 Task: Add Soothing Touch Desert Sage Body Lotion to the cart.
Action: Mouse moved to (955, 379)
Screenshot: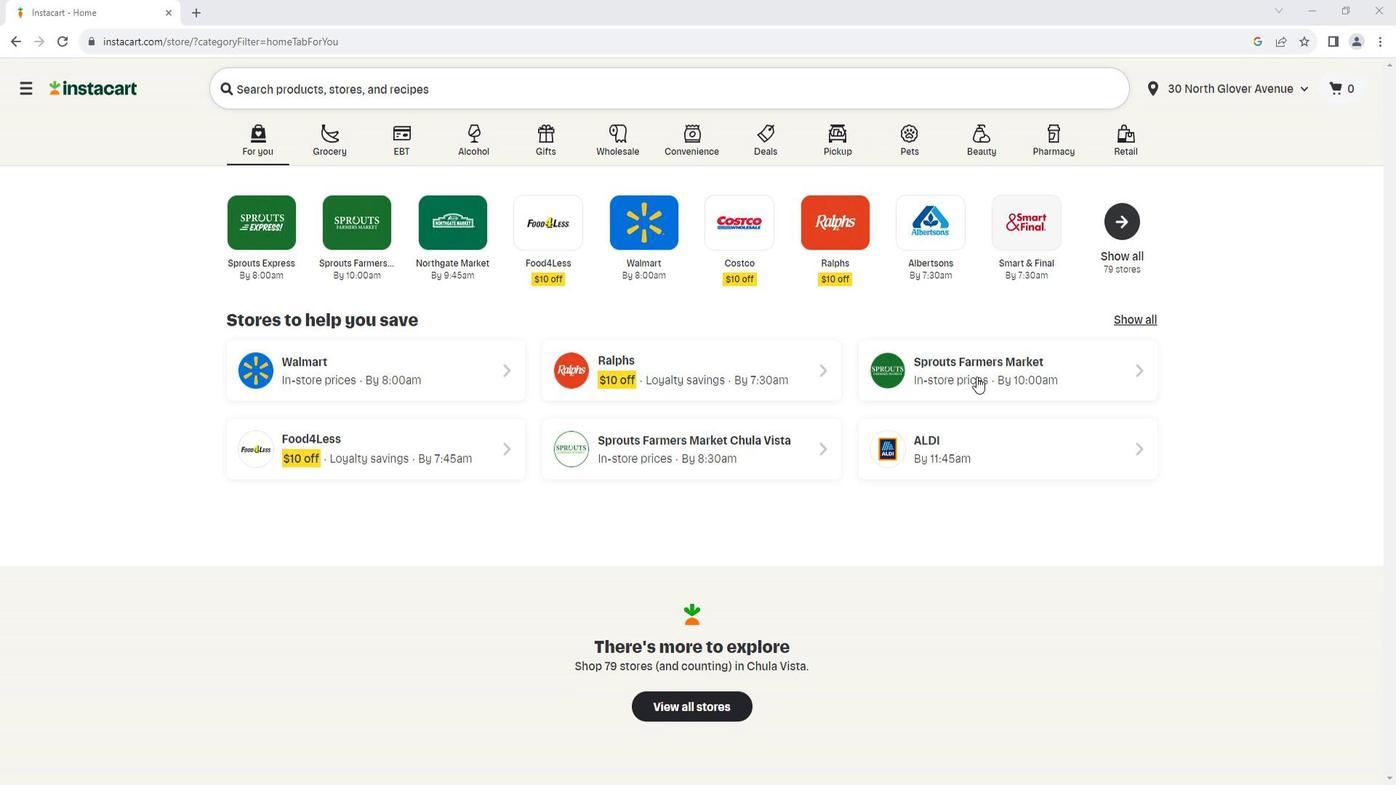 
Action: Mouse pressed left at (955, 379)
Screenshot: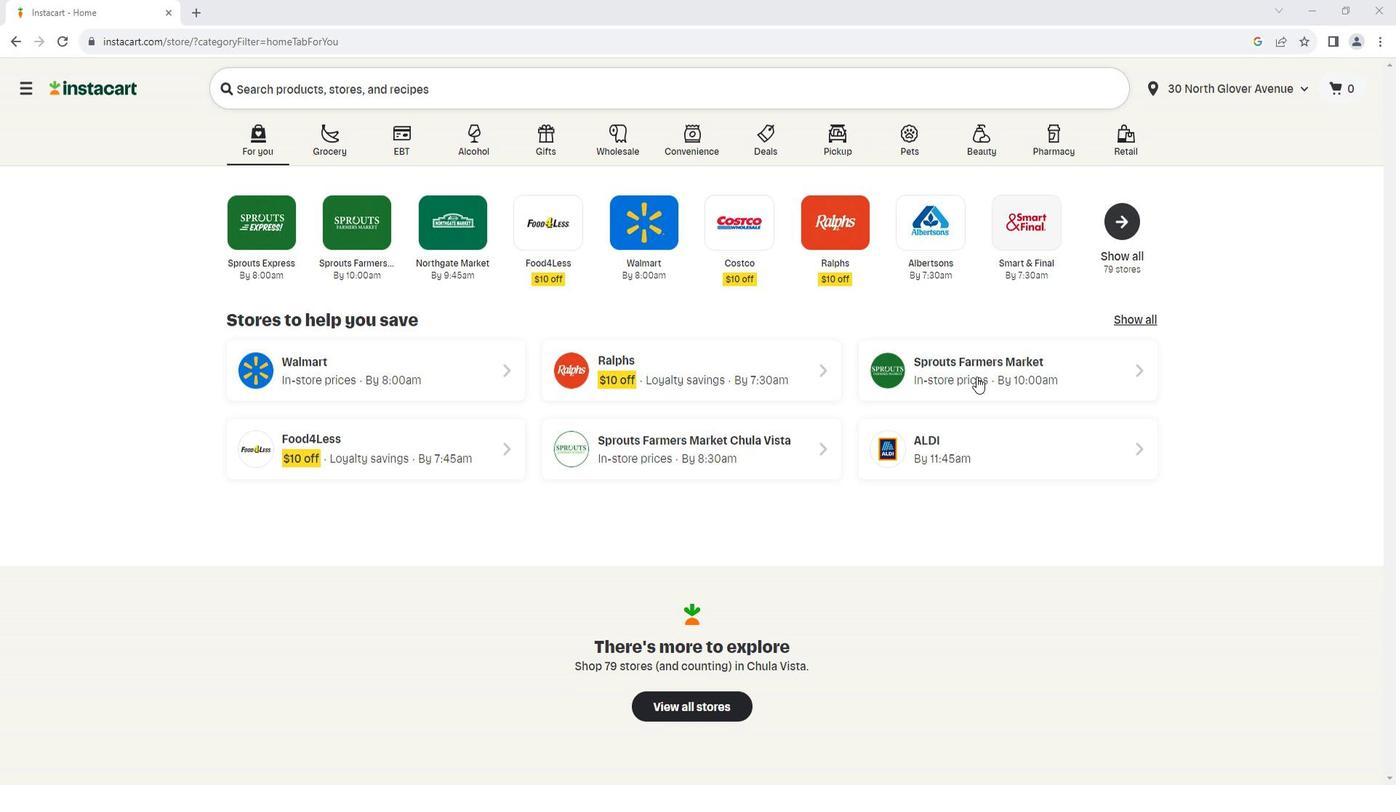 
Action: Mouse moved to (77, 554)
Screenshot: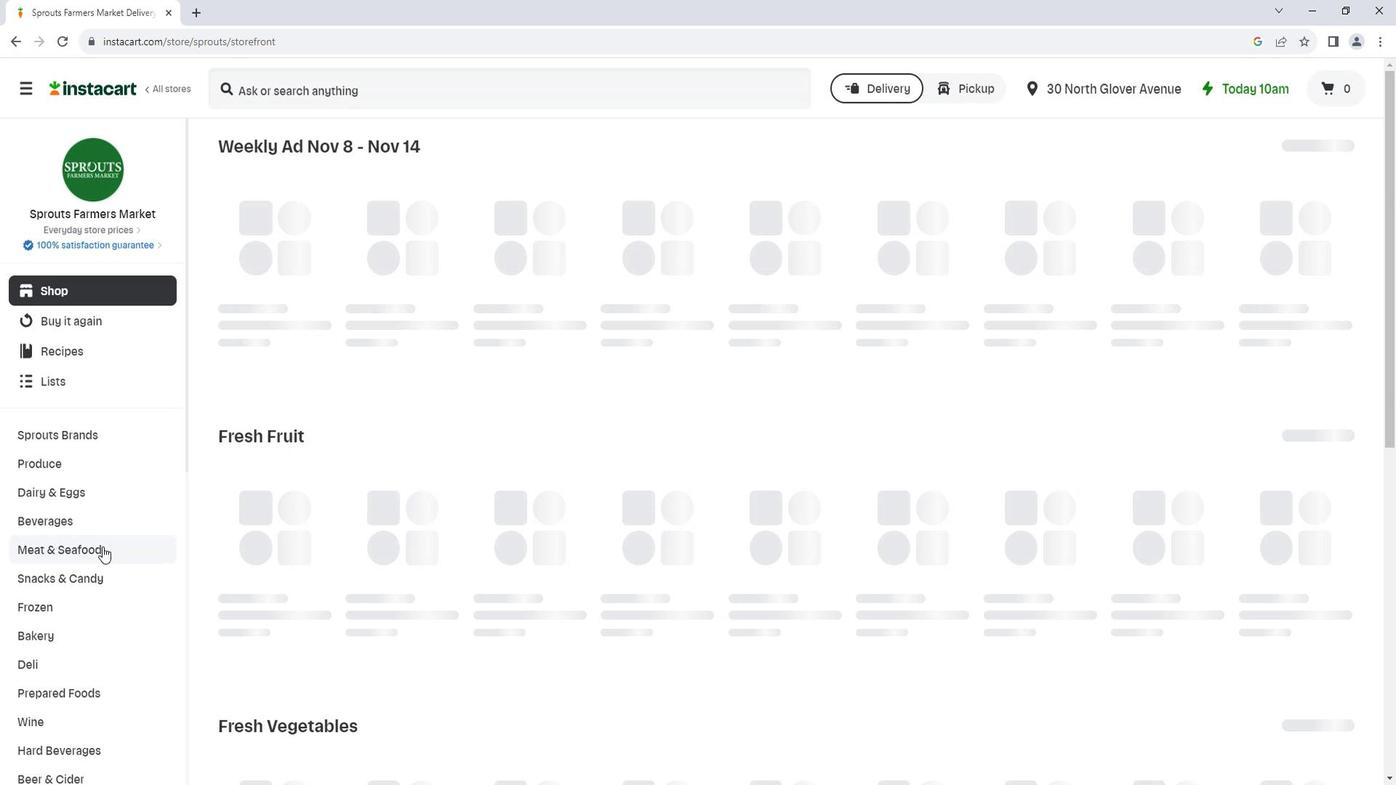 
Action: Mouse scrolled (77, 553) with delta (0, 0)
Screenshot: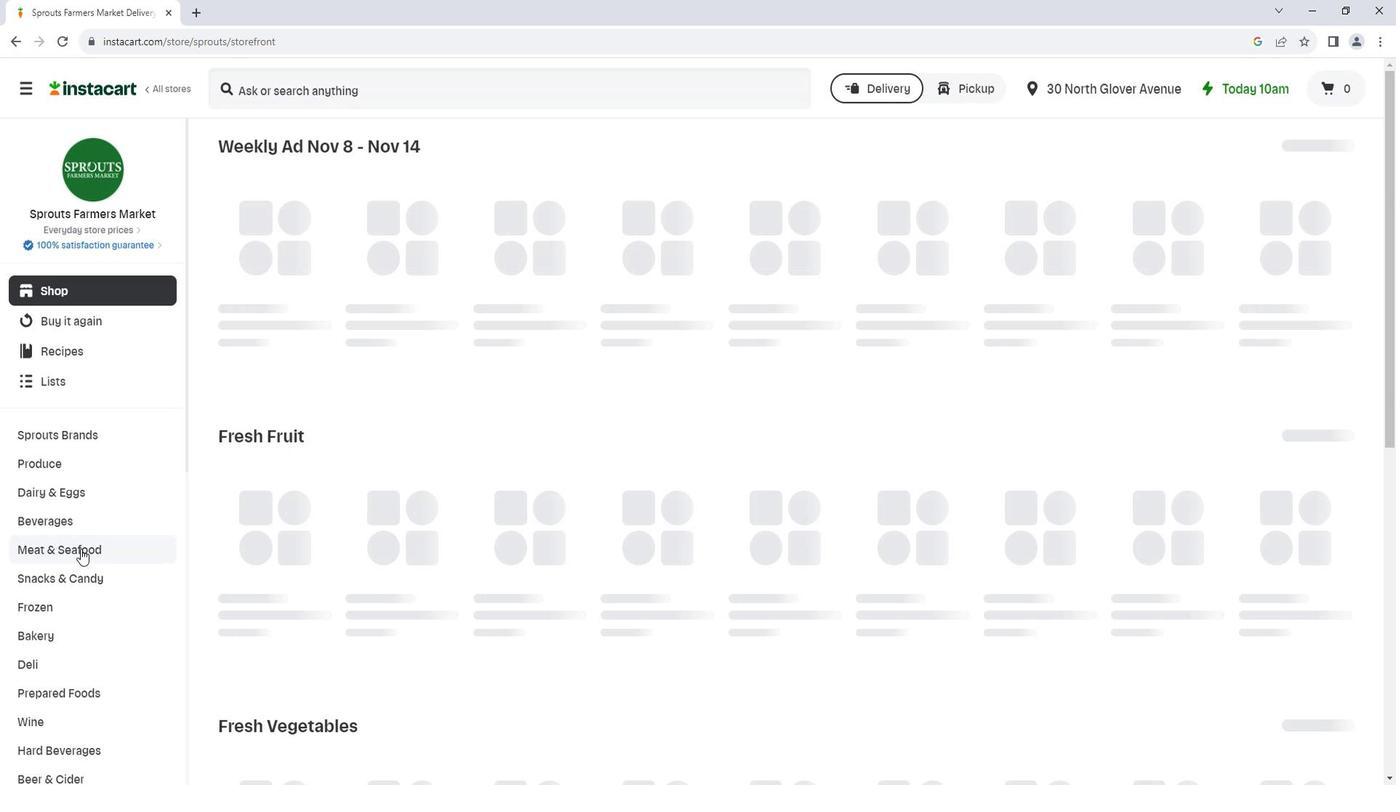 
Action: Mouse scrolled (77, 553) with delta (0, 0)
Screenshot: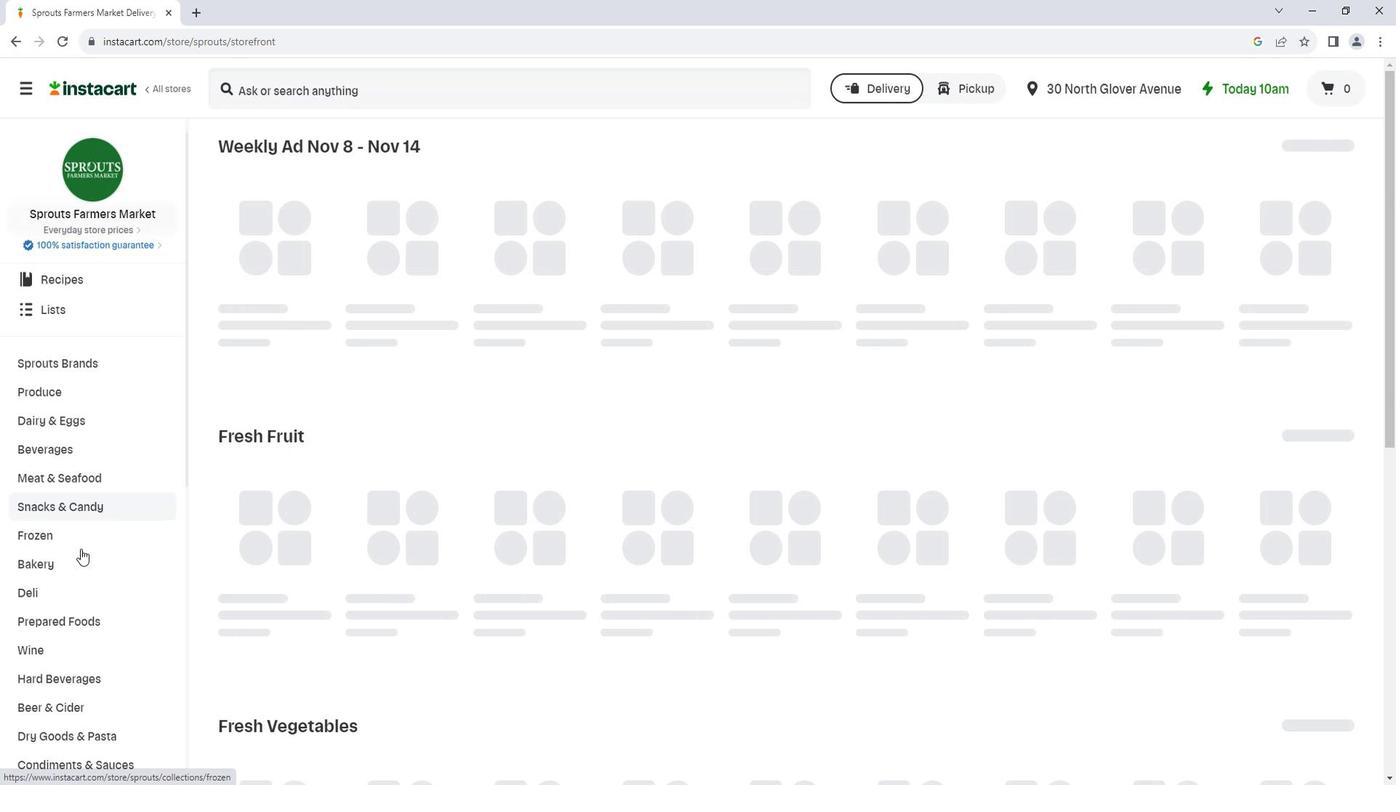 
Action: Mouse scrolled (77, 553) with delta (0, 0)
Screenshot: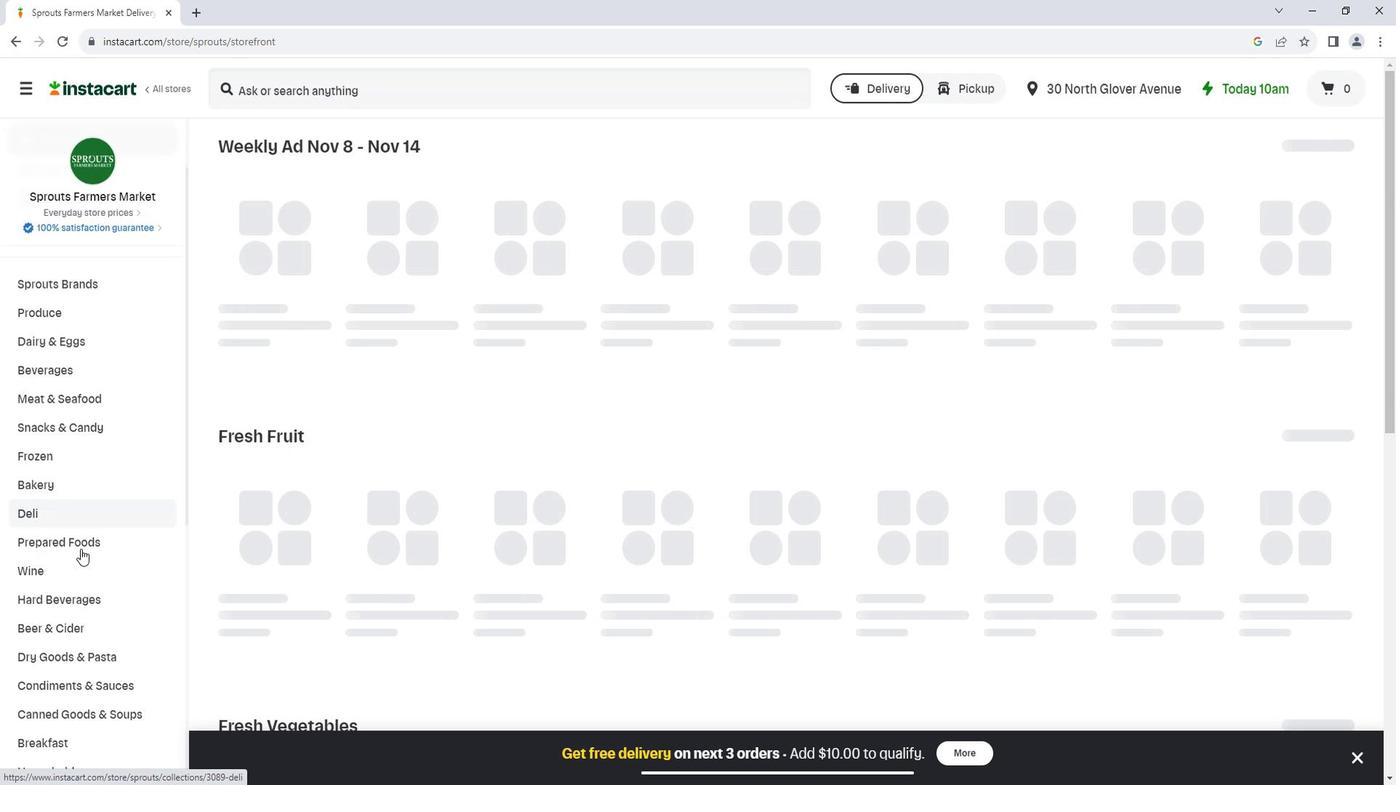 
Action: Mouse scrolled (77, 553) with delta (0, 0)
Screenshot: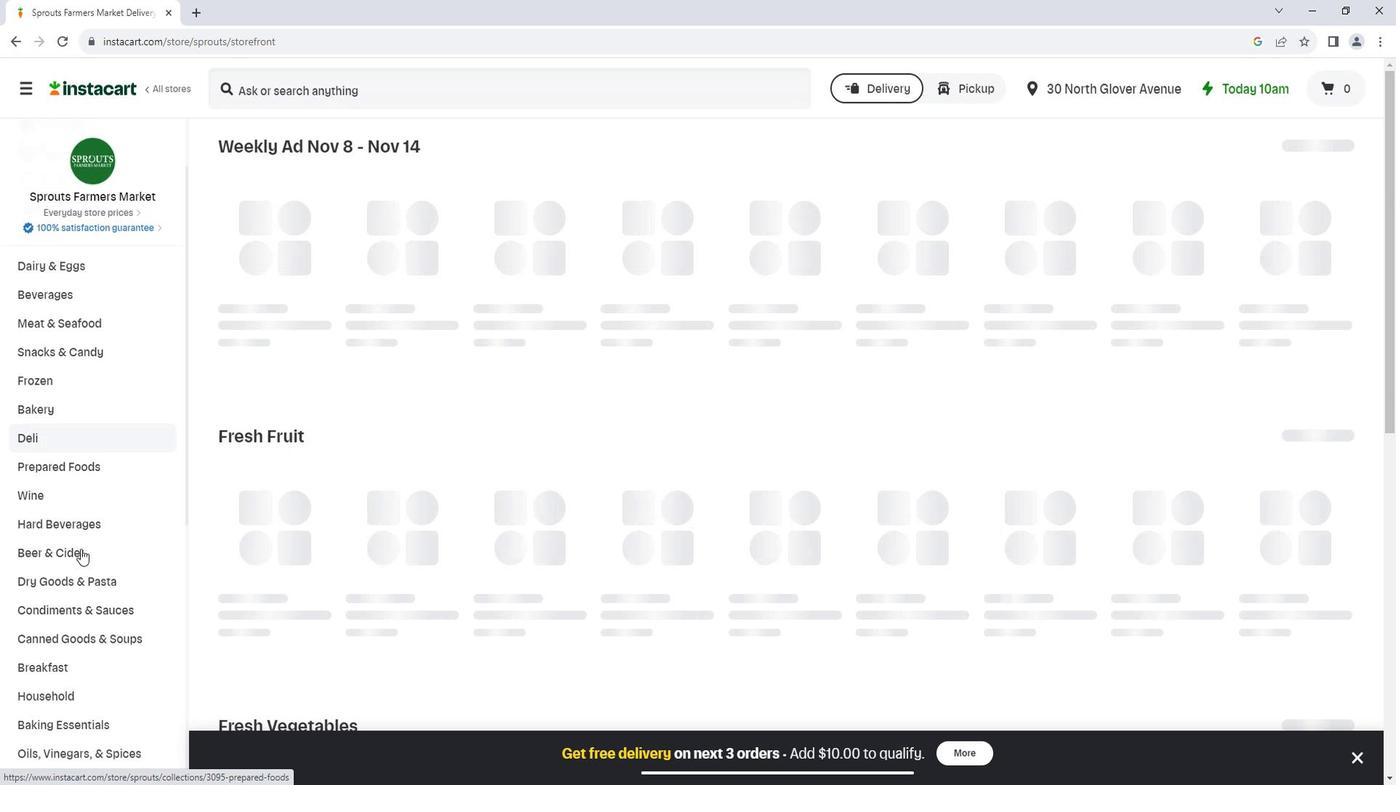 
Action: Mouse scrolled (77, 553) with delta (0, 0)
Screenshot: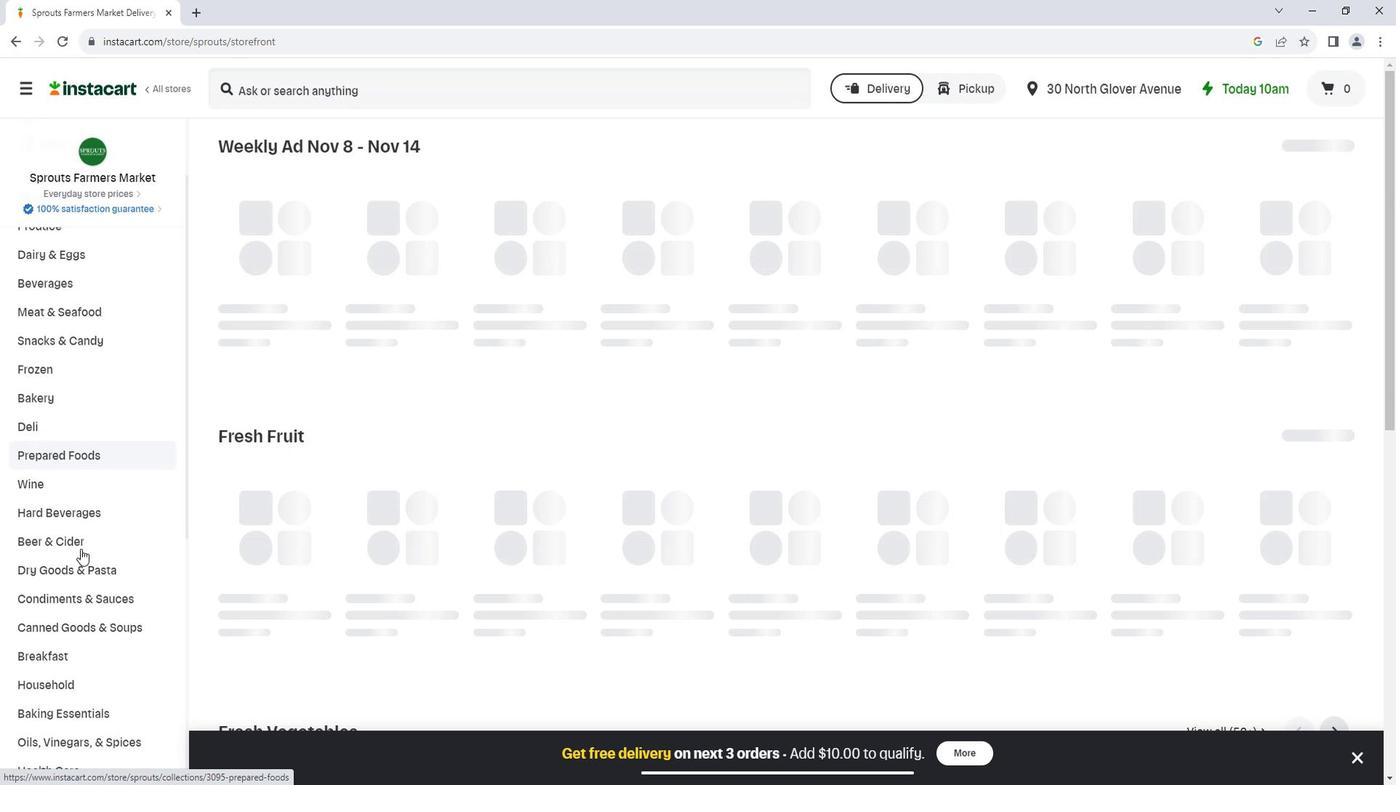
Action: Mouse scrolled (77, 553) with delta (0, 0)
Screenshot: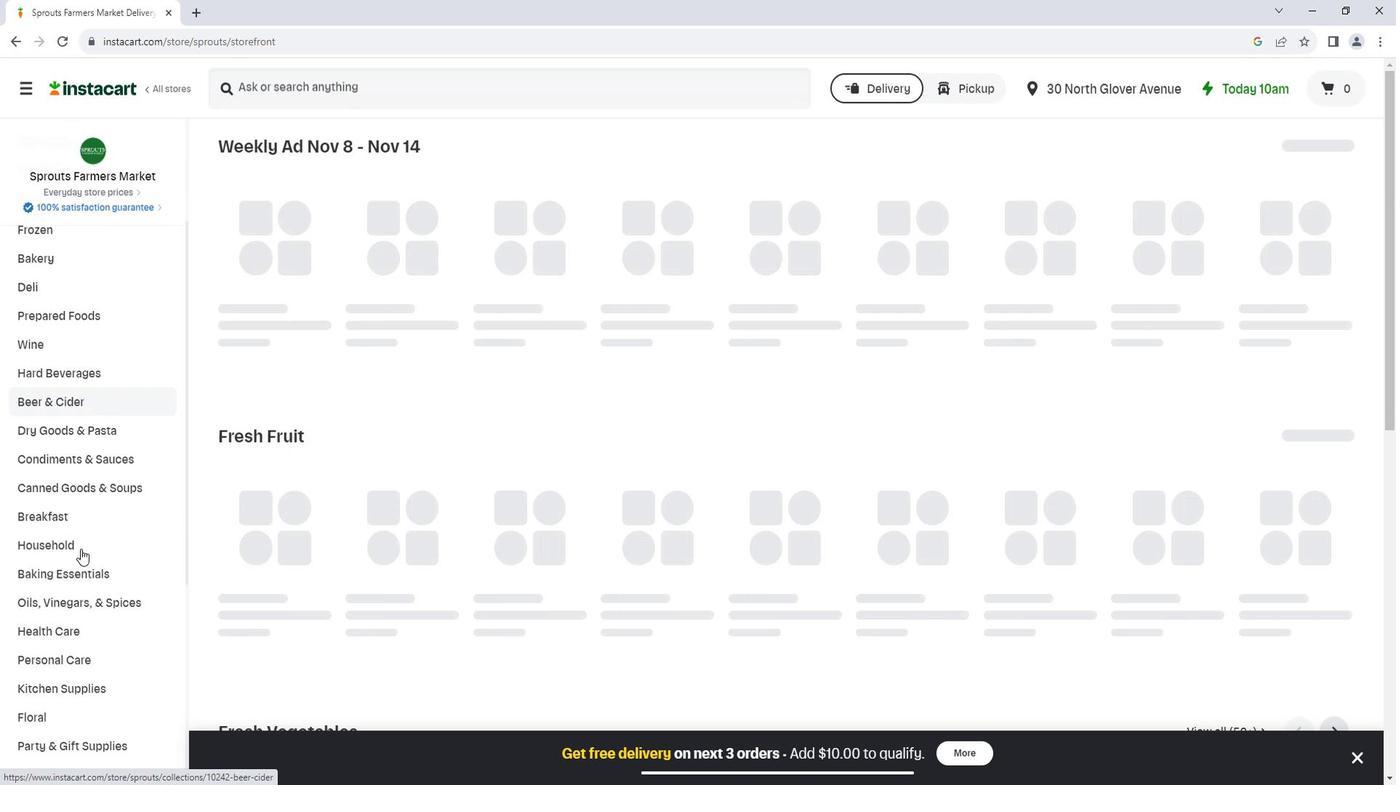 
Action: Mouse moved to (80, 597)
Screenshot: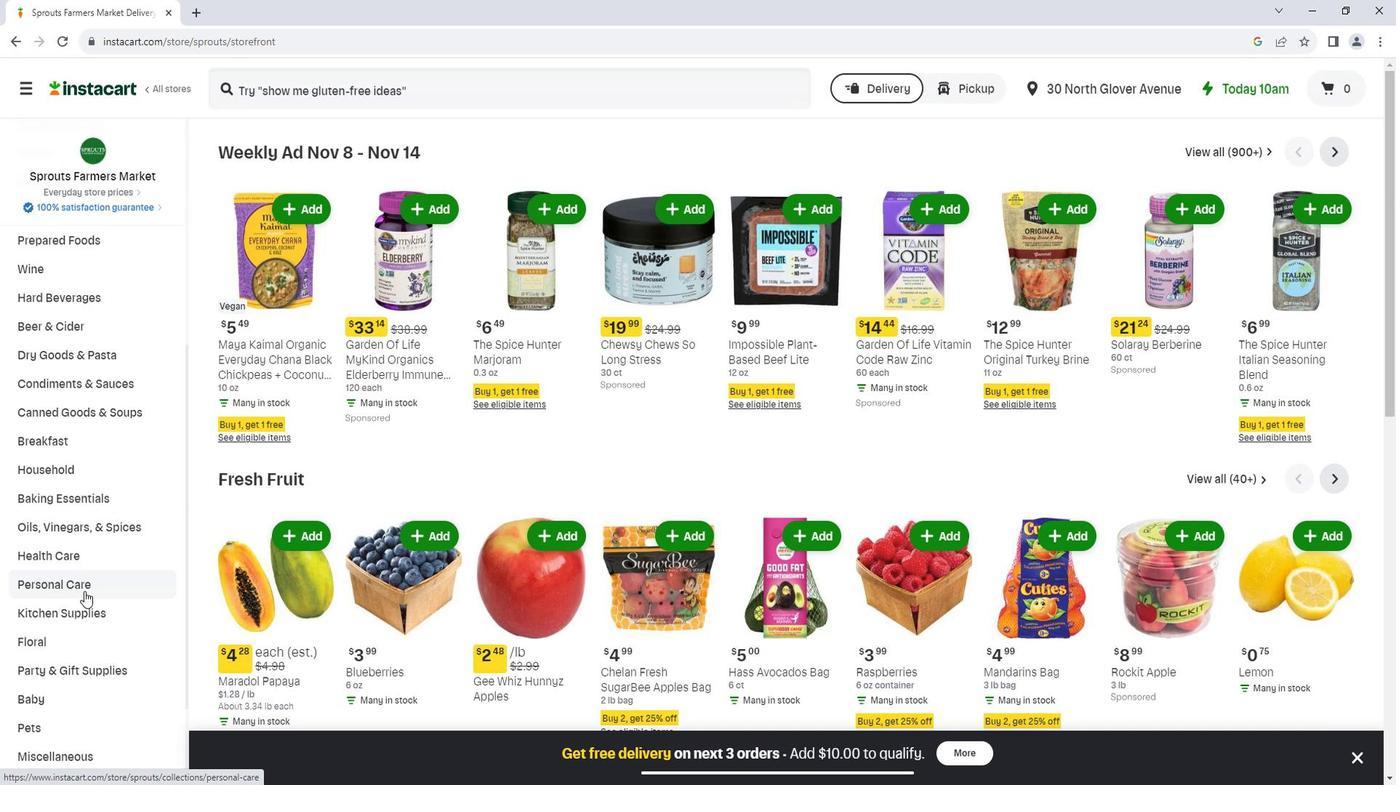 
Action: Mouse pressed left at (80, 597)
Screenshot: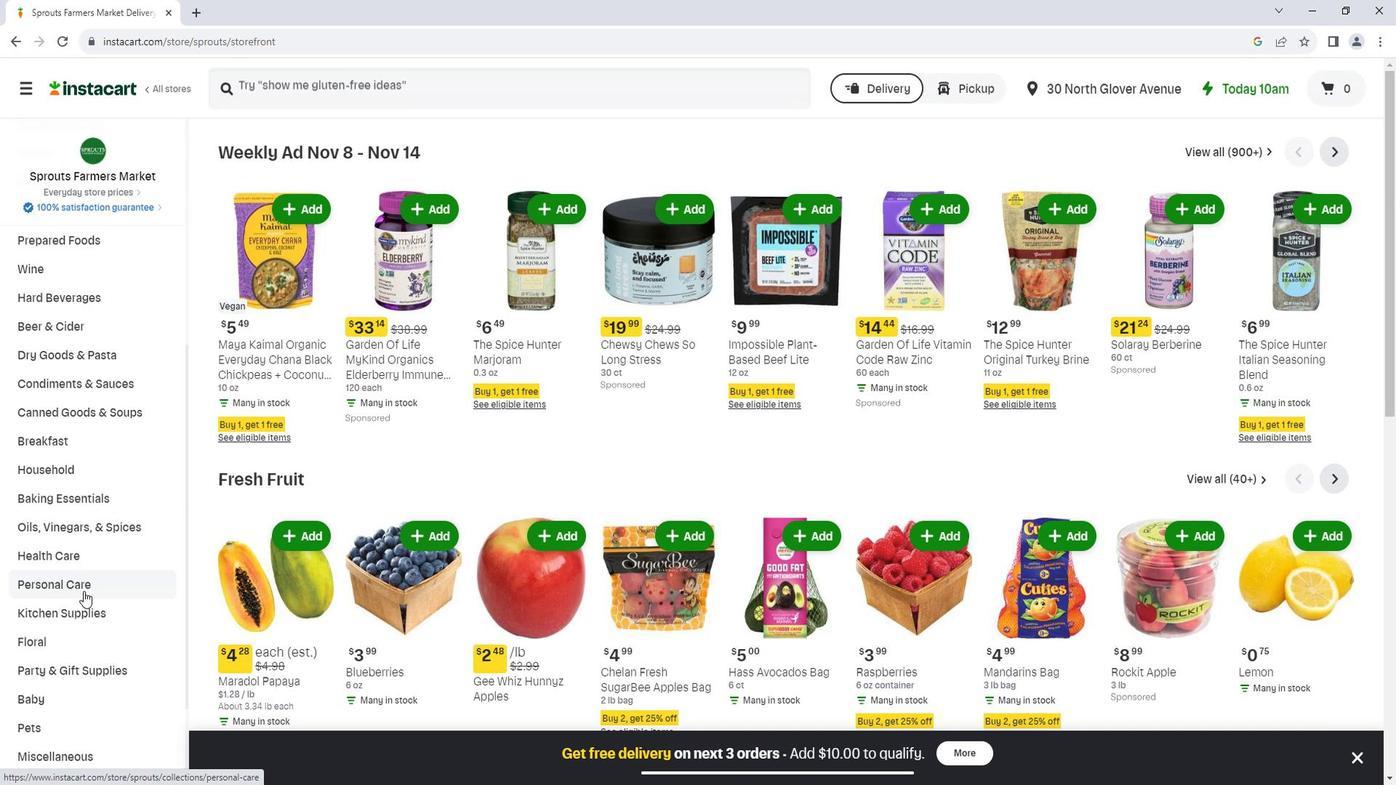 
Action: Mouse moved to (343, 185)
Screenshot: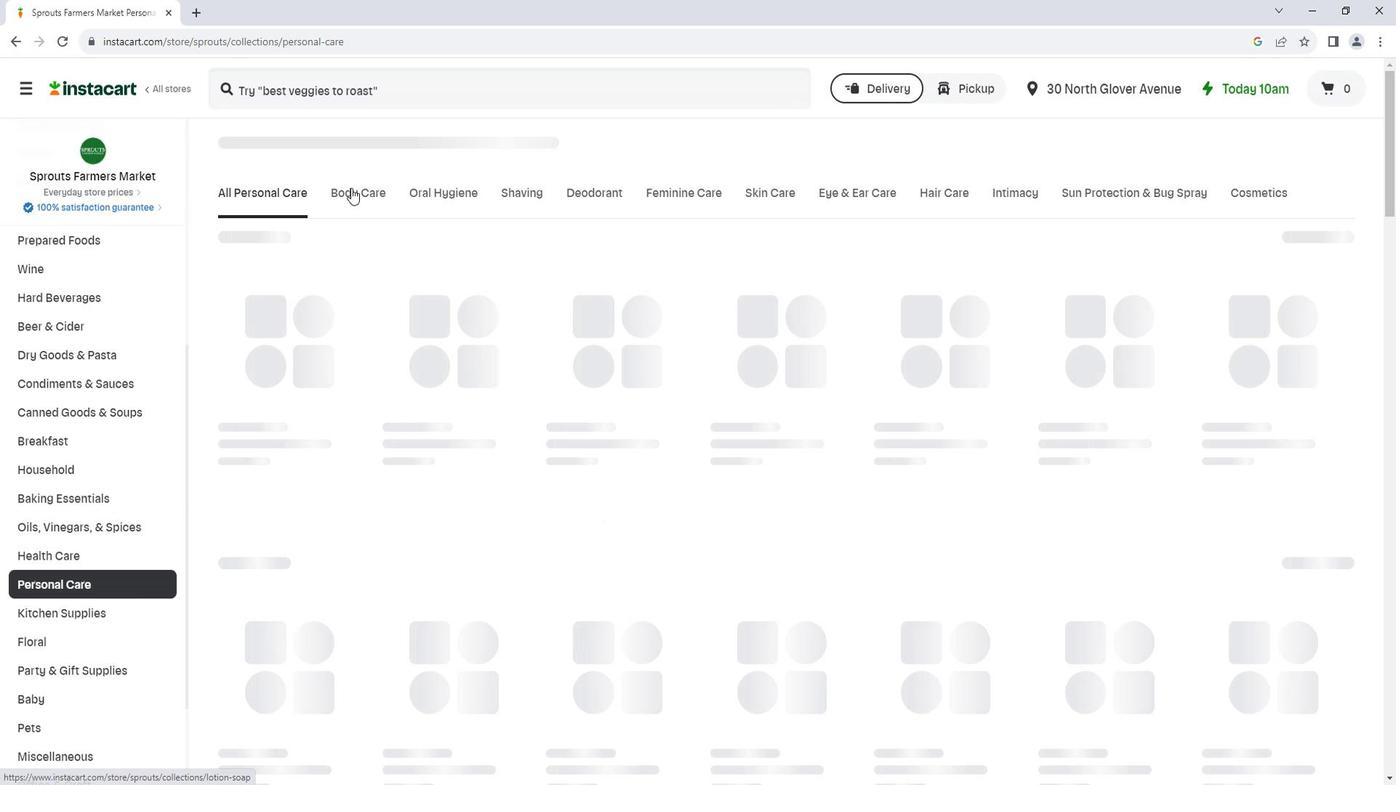 
Action: Mouse pressed left at (343, 185)
Screenshot: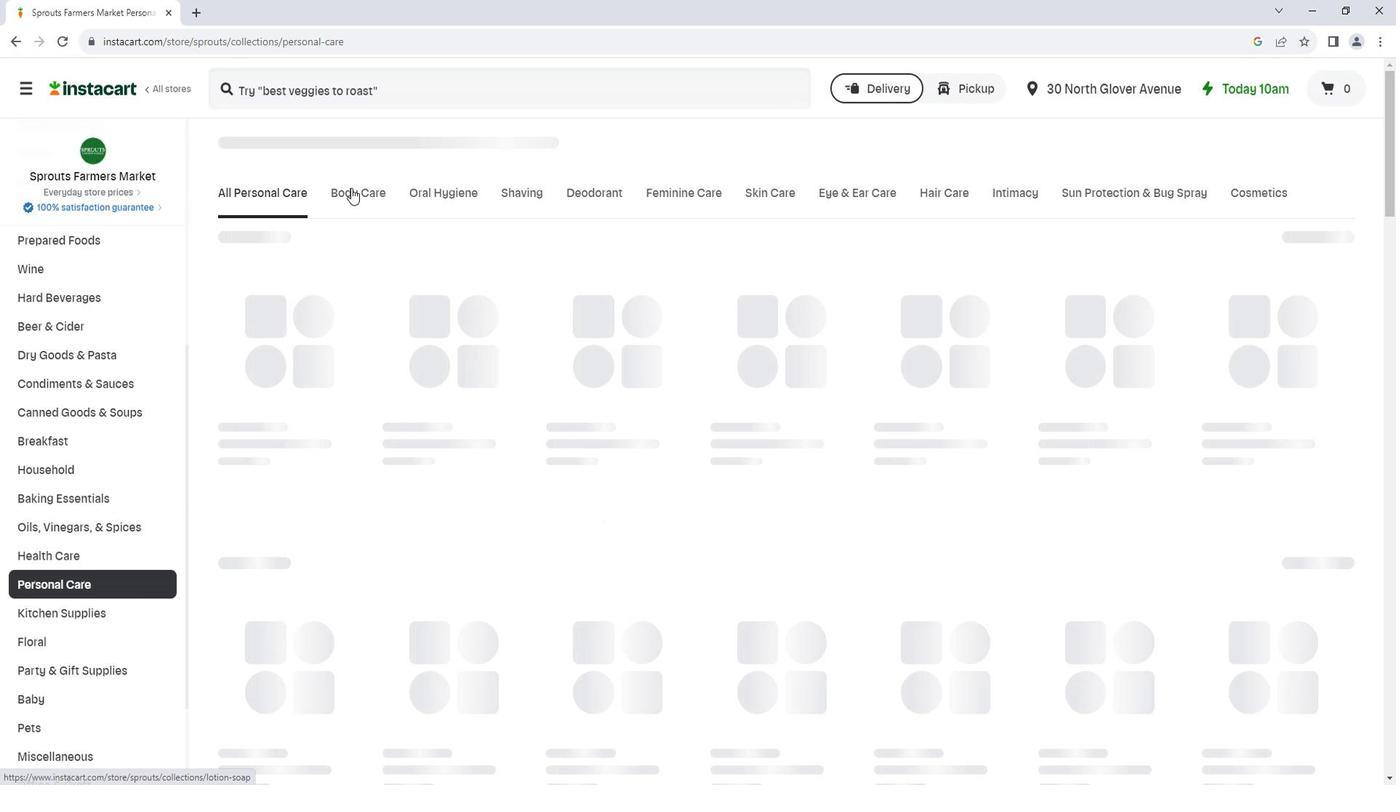 
Action: Mouse moved to (582, 262)
Screenshot: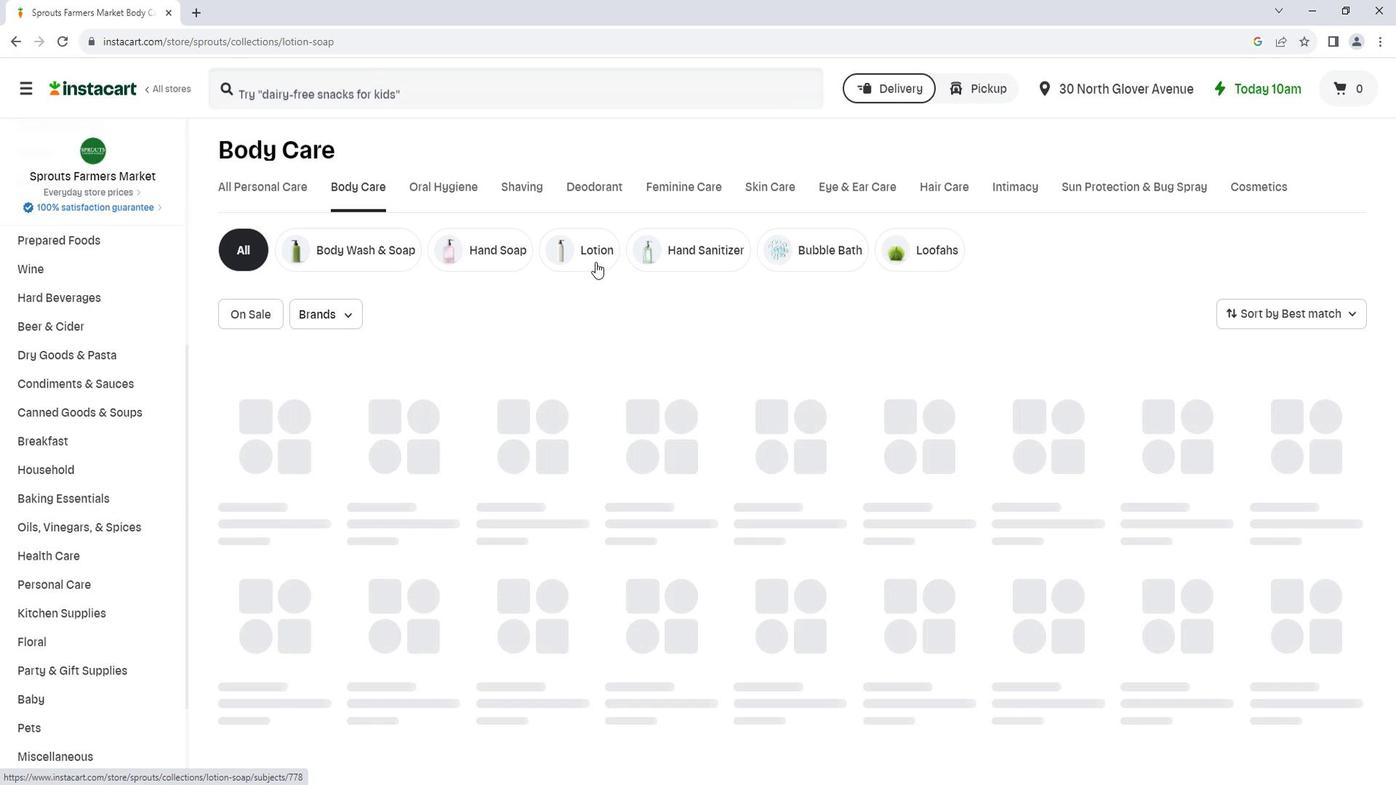 
Action: Mouse pressed left at (582, 262)
Screenshot: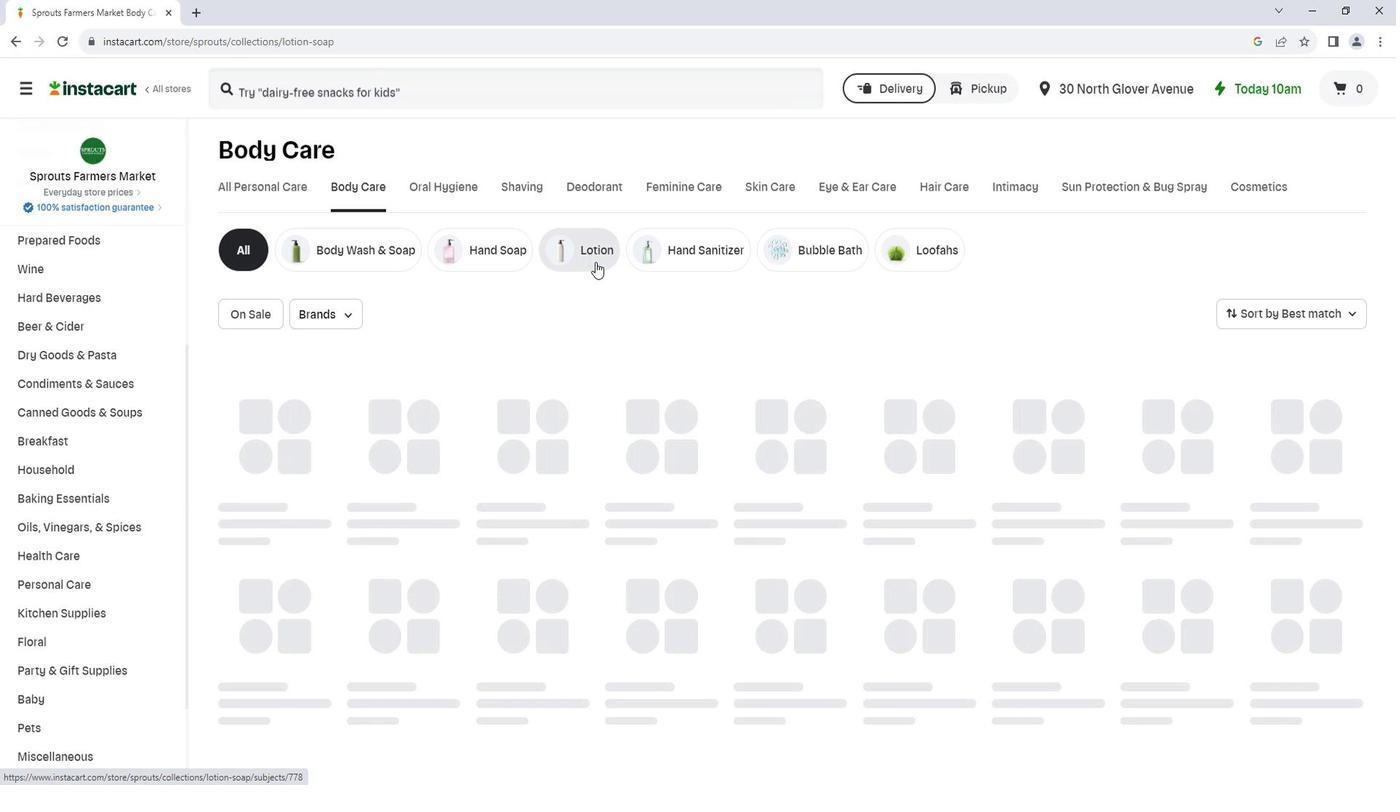 
Action: Mouse moved to (481, 85)
Screenshot: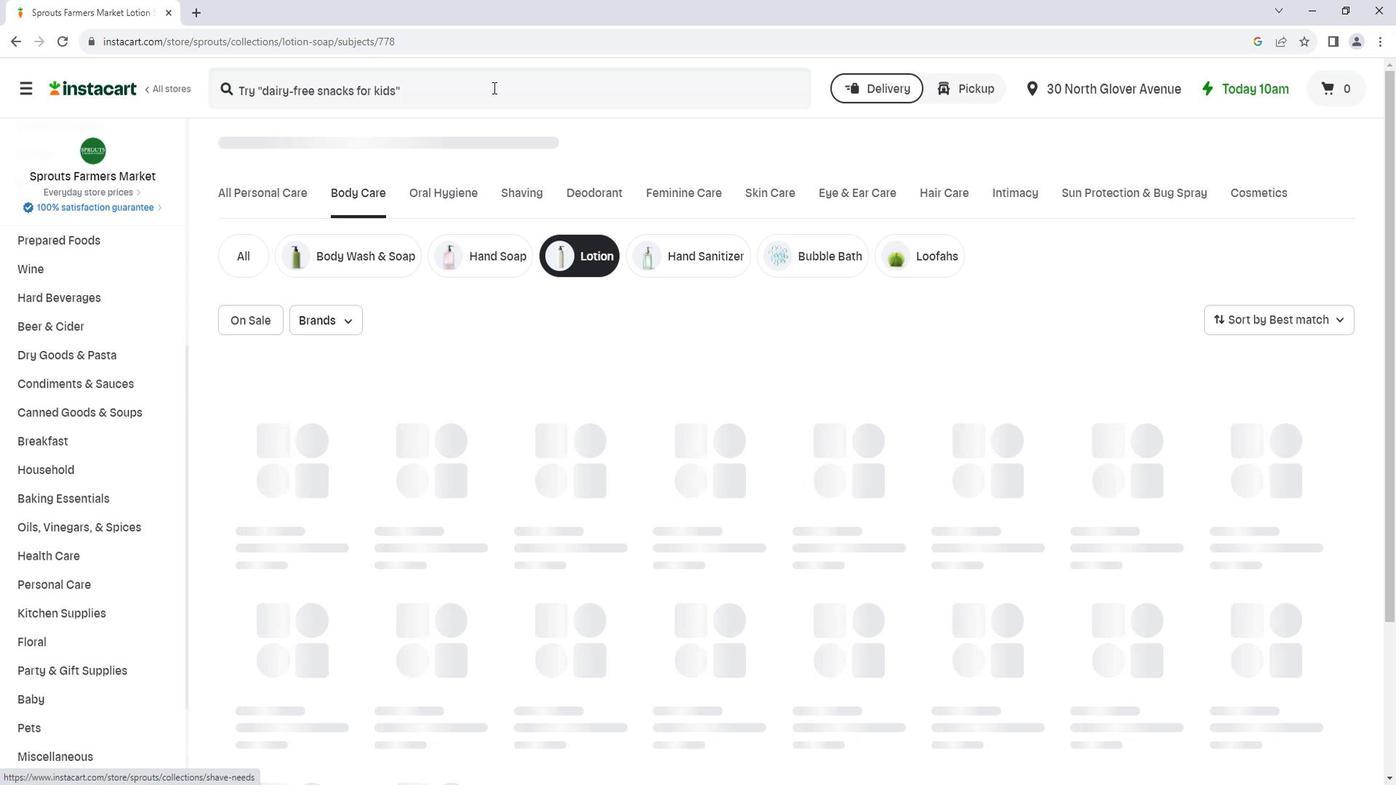 
Action: Mouse pressed left at (481, 85)
Screenshot: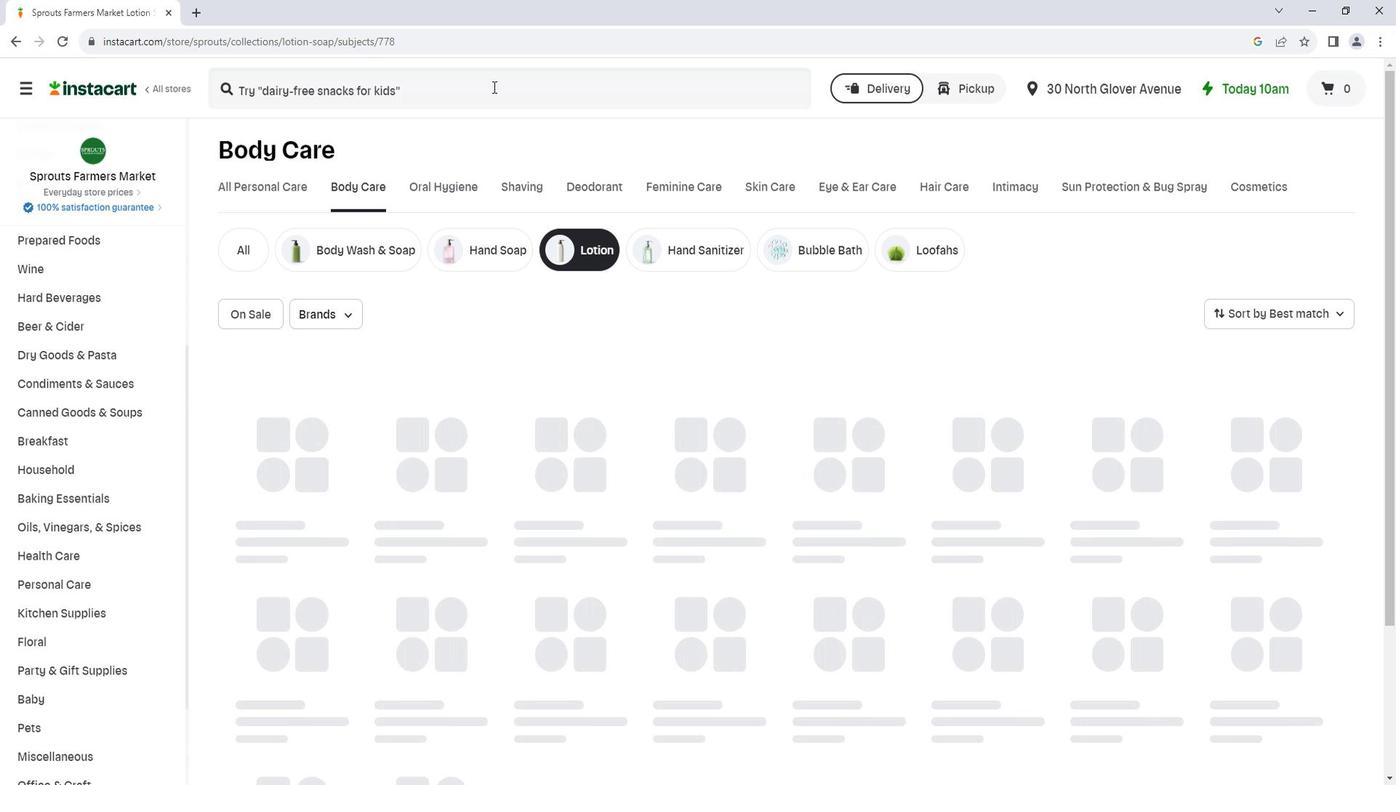 
Action: Key pressed <Key.shift>Soothing<Key.space><Key.shift>Touch<Key.space><Key.shift>Desert<Key.space><Key.shift>Sage<Key.space><Key.shift>Body<Key.space><Key.shift>Lotion<Key.enter>
Screenshot: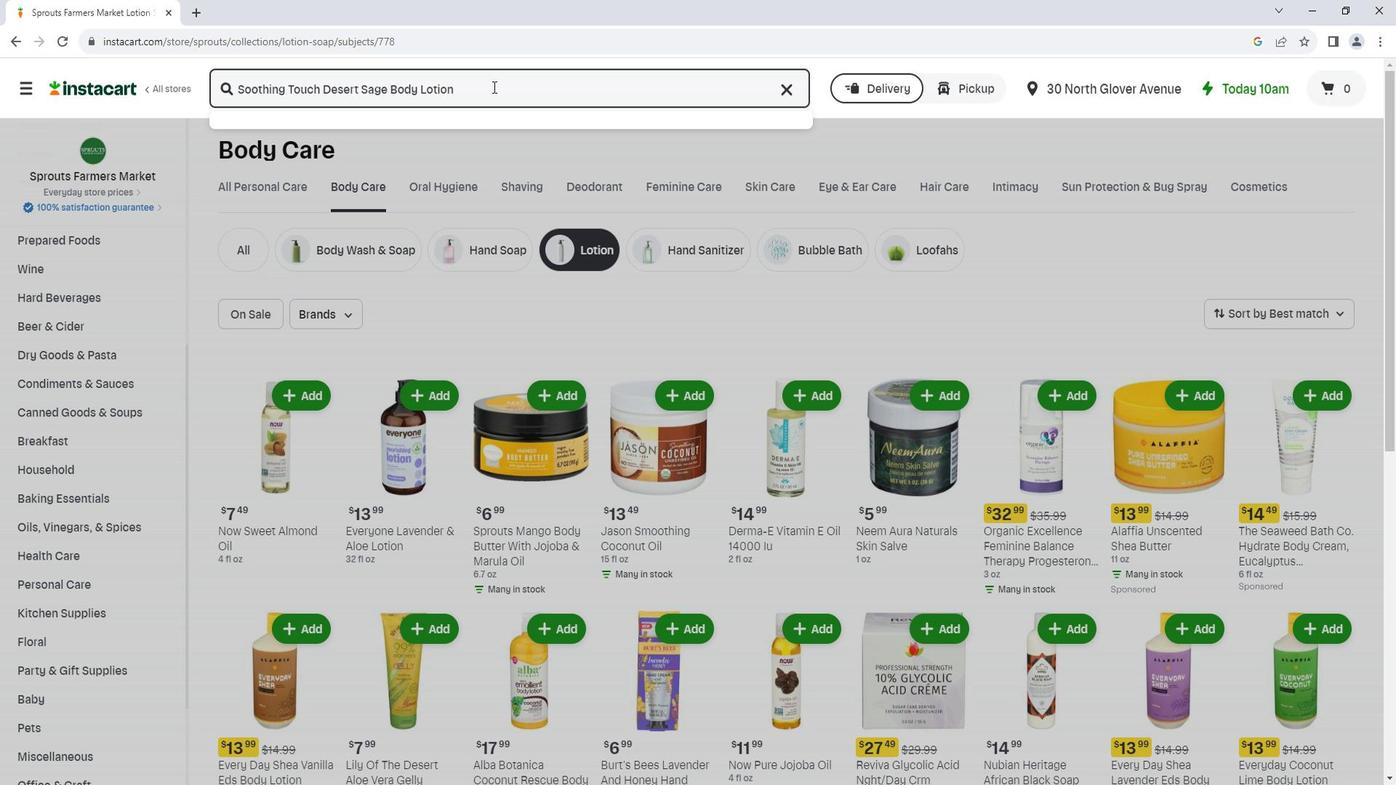 
Action: Mouse moved to (229, 208)
Screenshot: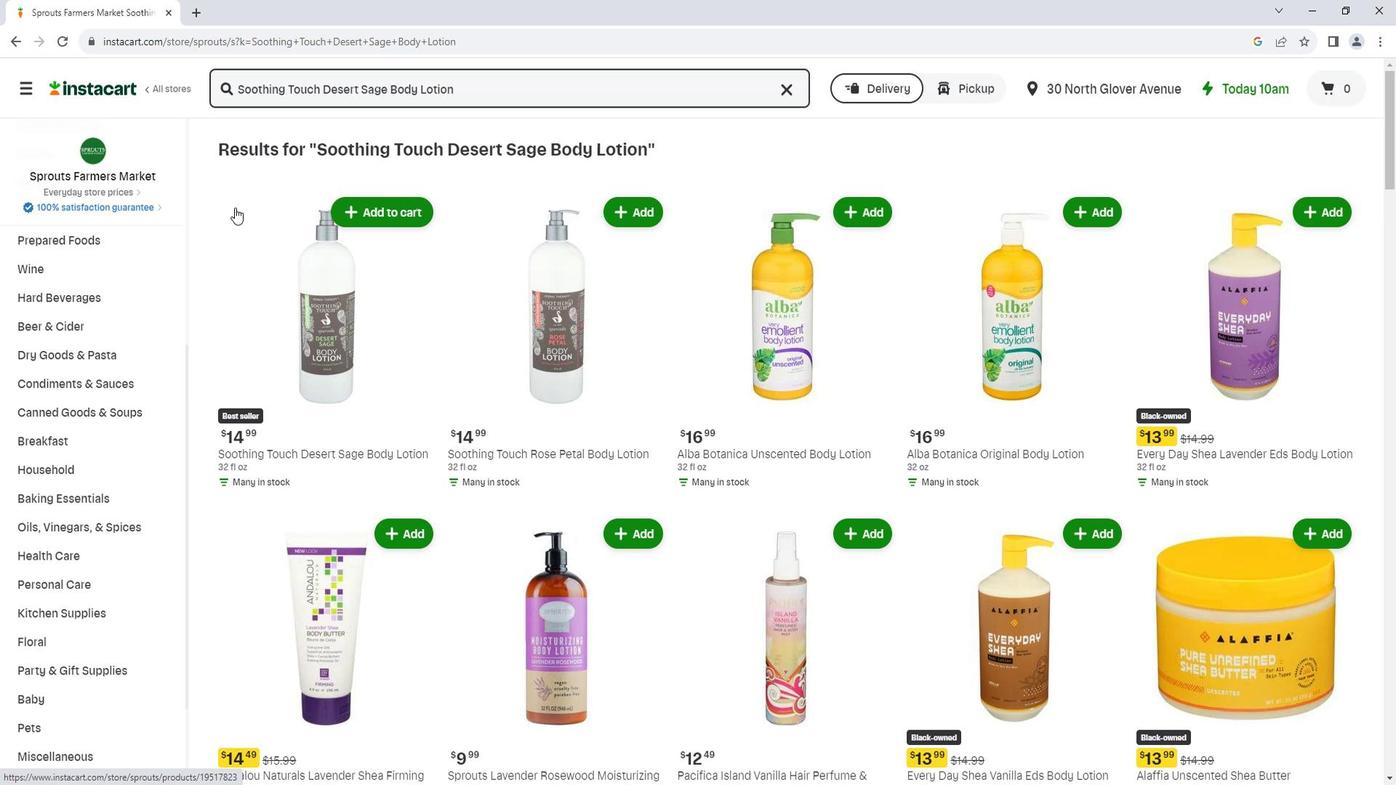 
Action: Mouse scrolled (229, 207) with delta (0, 0)
Screenshot: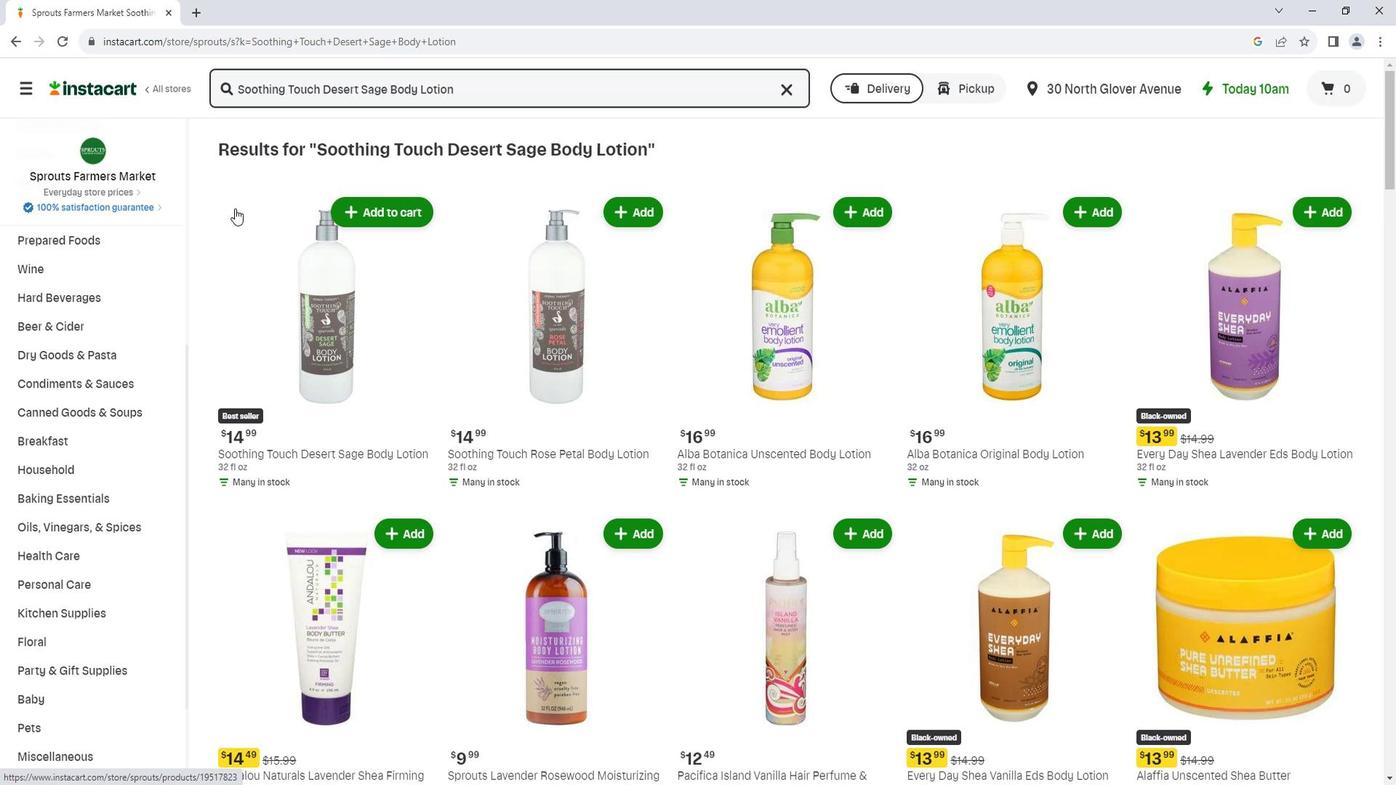 
Action: Mouse scrolled (229, 208) with delta (0, 0)
Screenshot: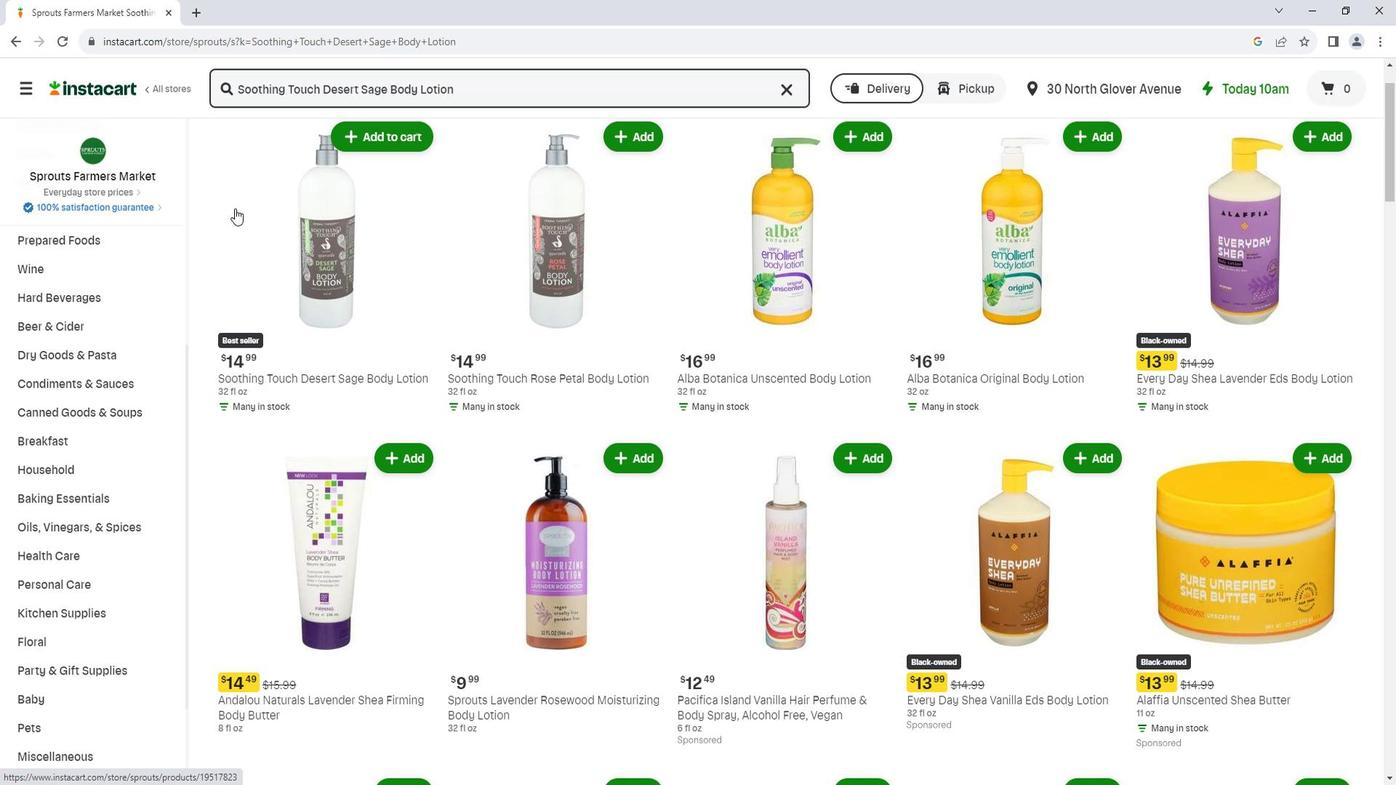 
Action: Mouse scrolled (229, 208) with delta (0, 0)
Screenshot: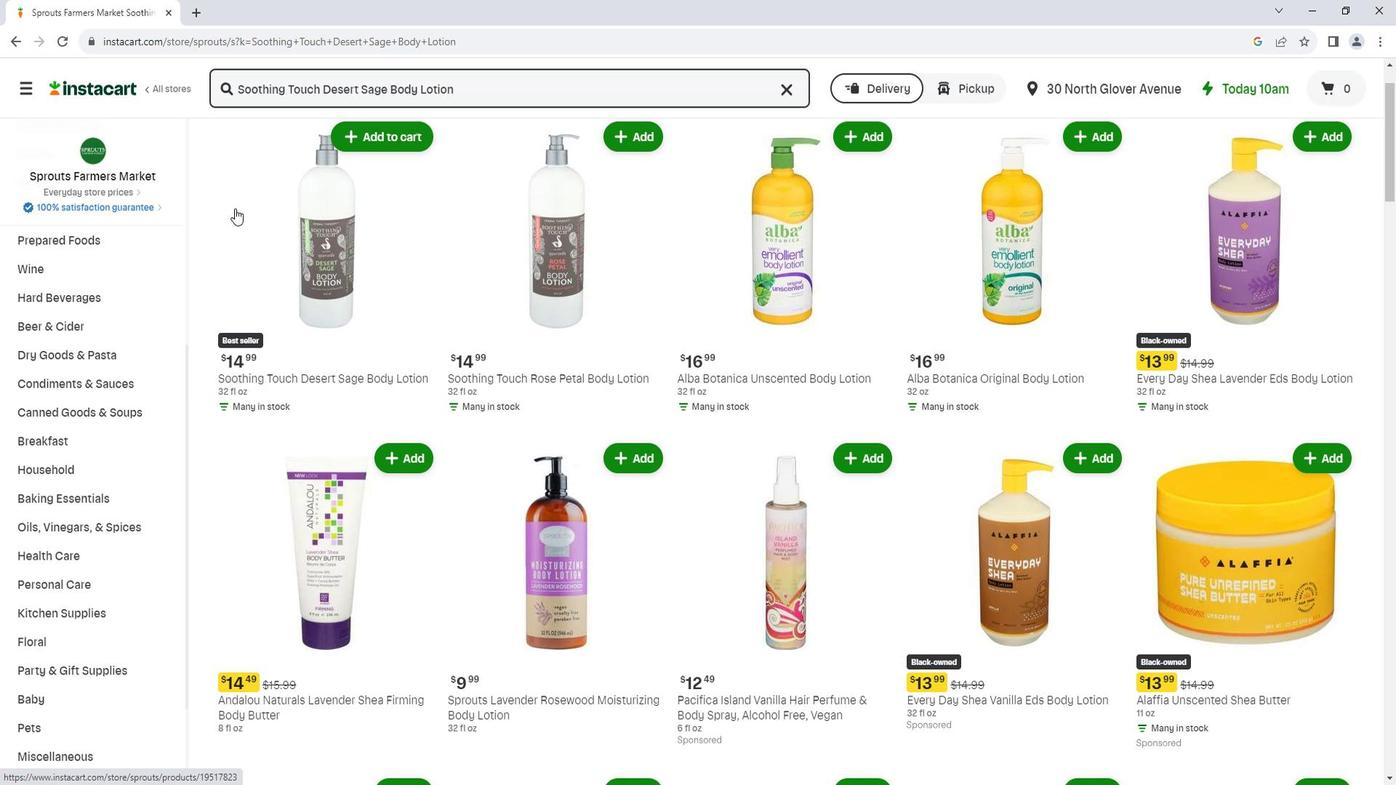 
Action: Mouse moved to (360, 208)
Screenshot: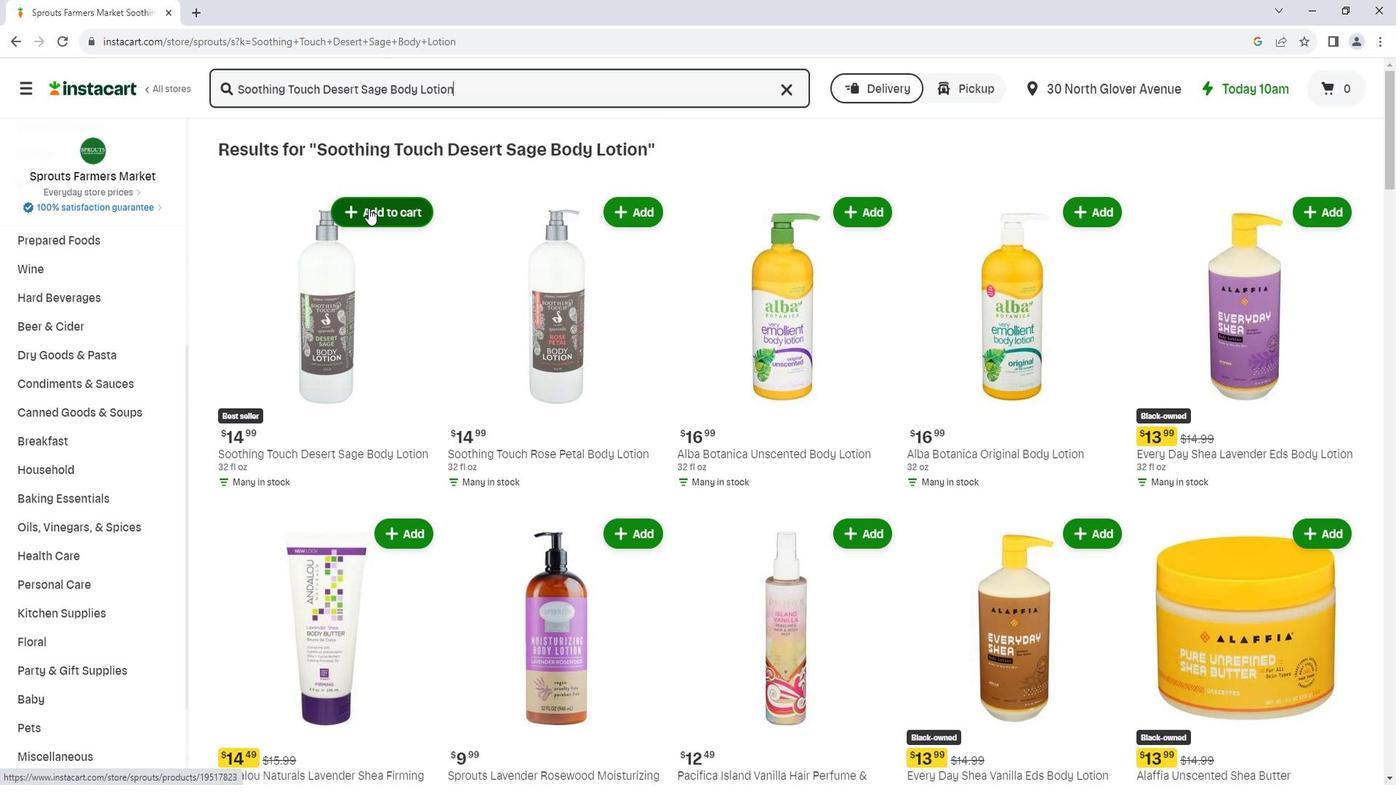 
Action: Mouse pressed left at (360, 208)
Screenshot: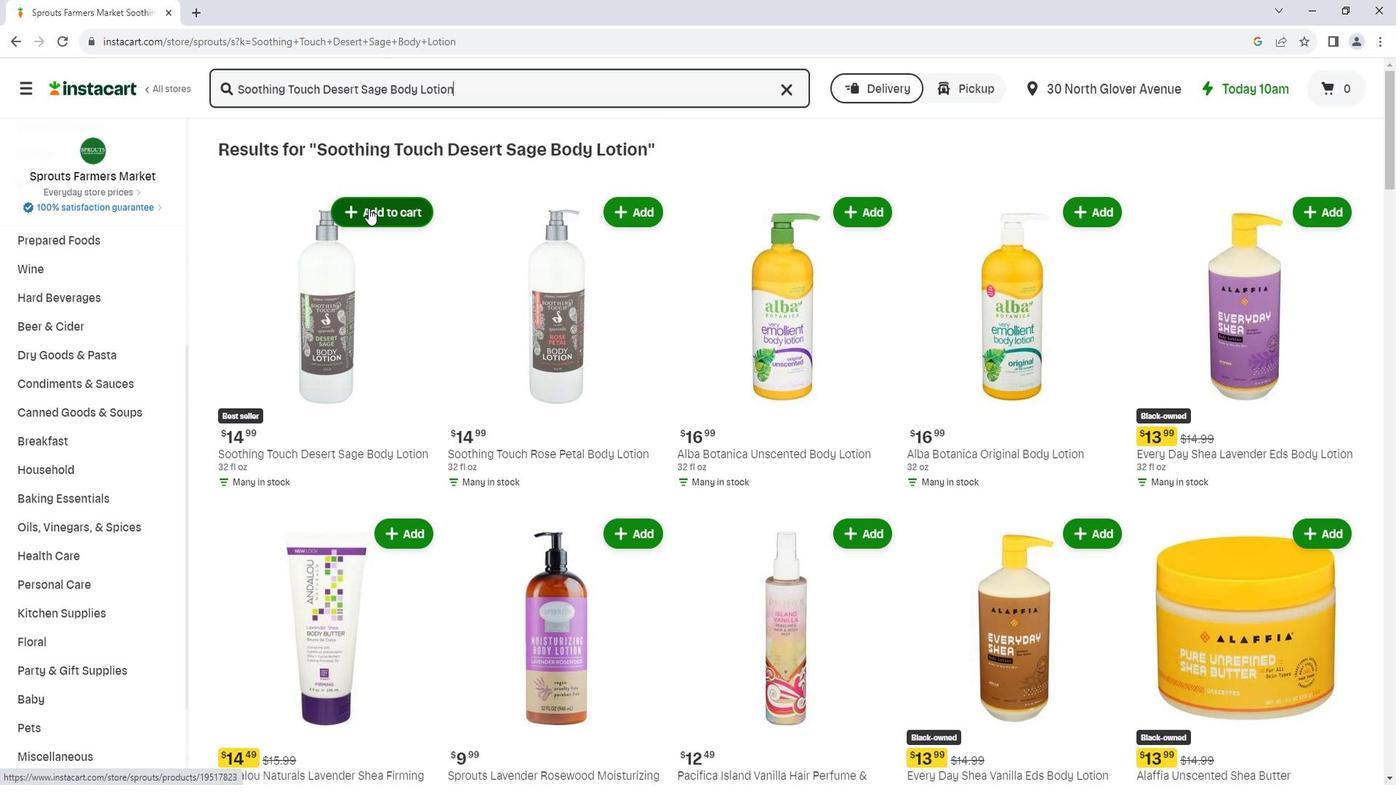 
Action: Mouse moved to (421, 189)
Screenshot: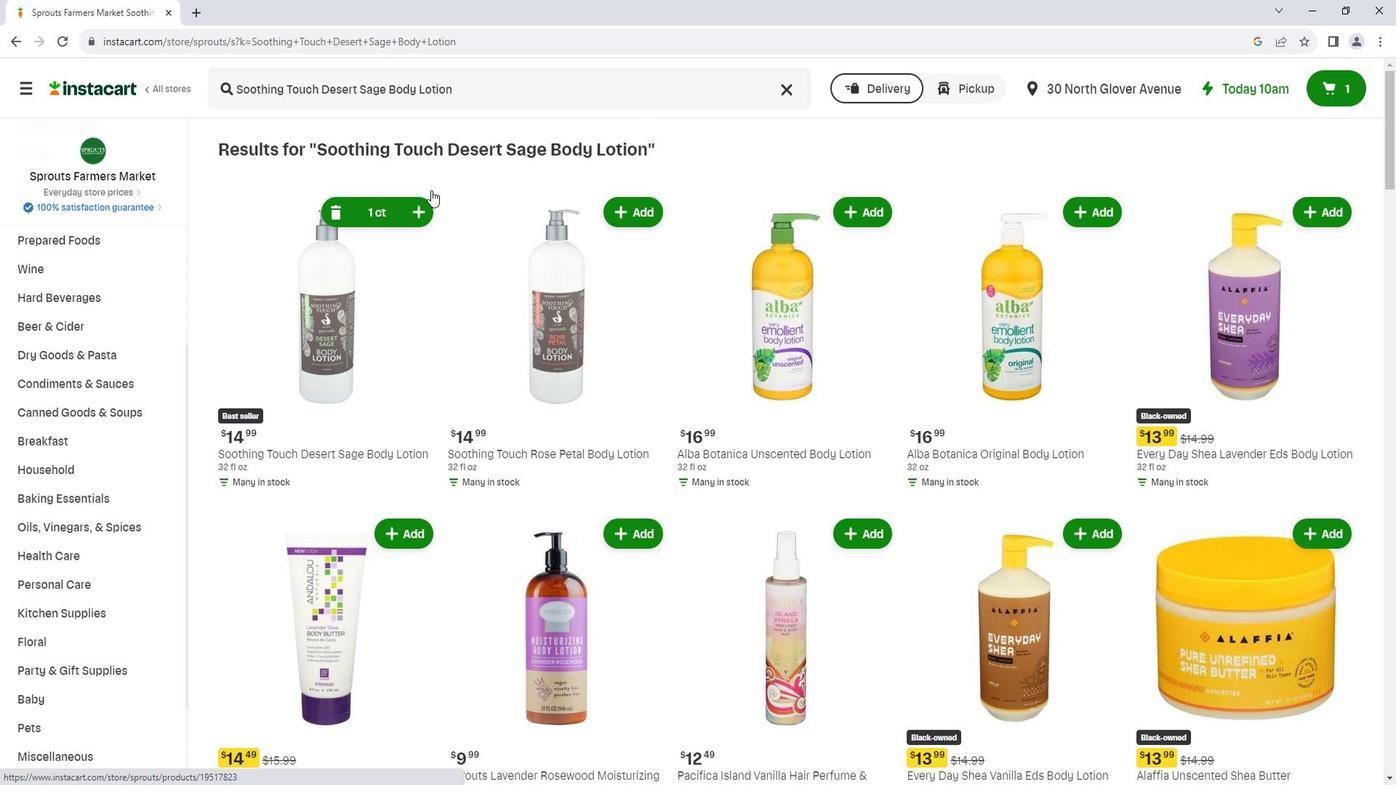 
